 Task: Select a schedule automation every fourth tuesday of the month at 10:00 AM.
Action: Mouse moved to (462, 556)
Screenshot: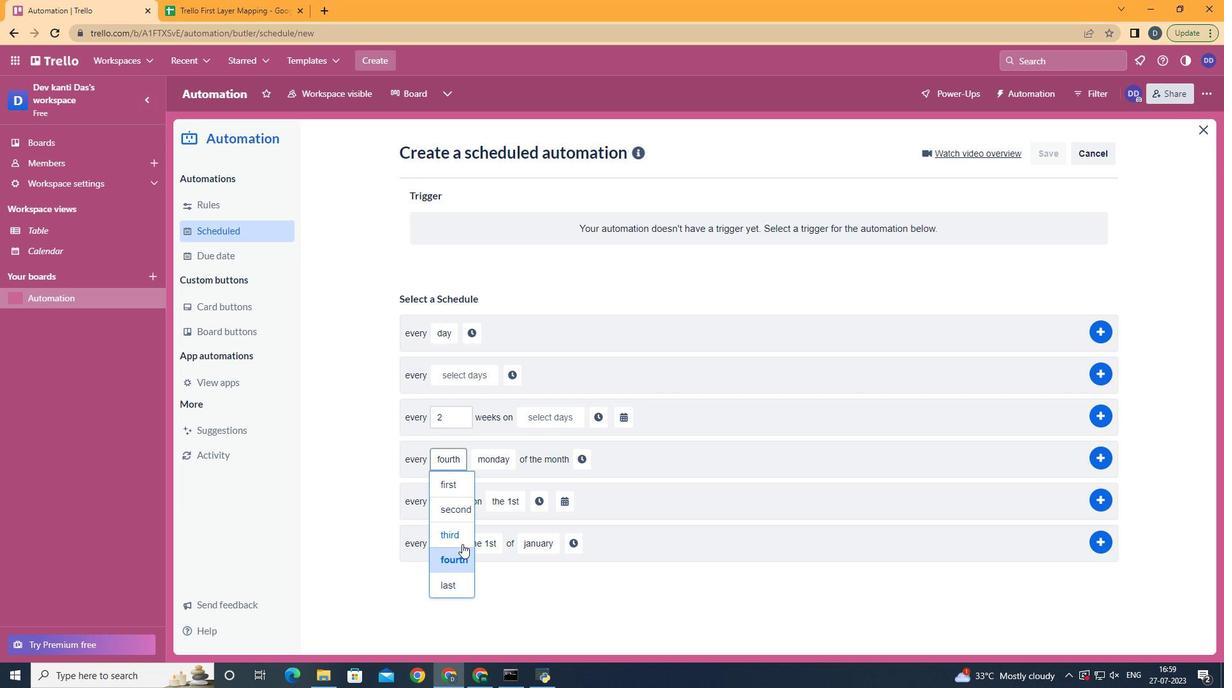 
Action: Mouse pressed left at (462, 556)
Screenshot: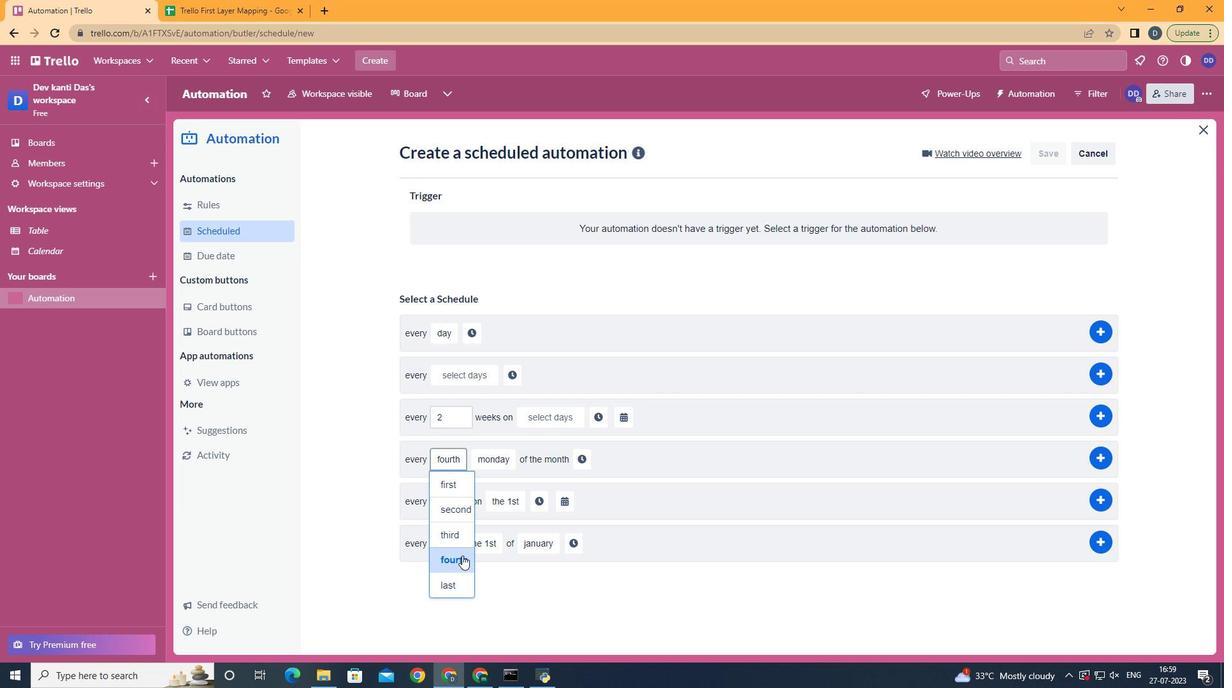 
Action: Mouse moved to (507, 512)
Screenshot: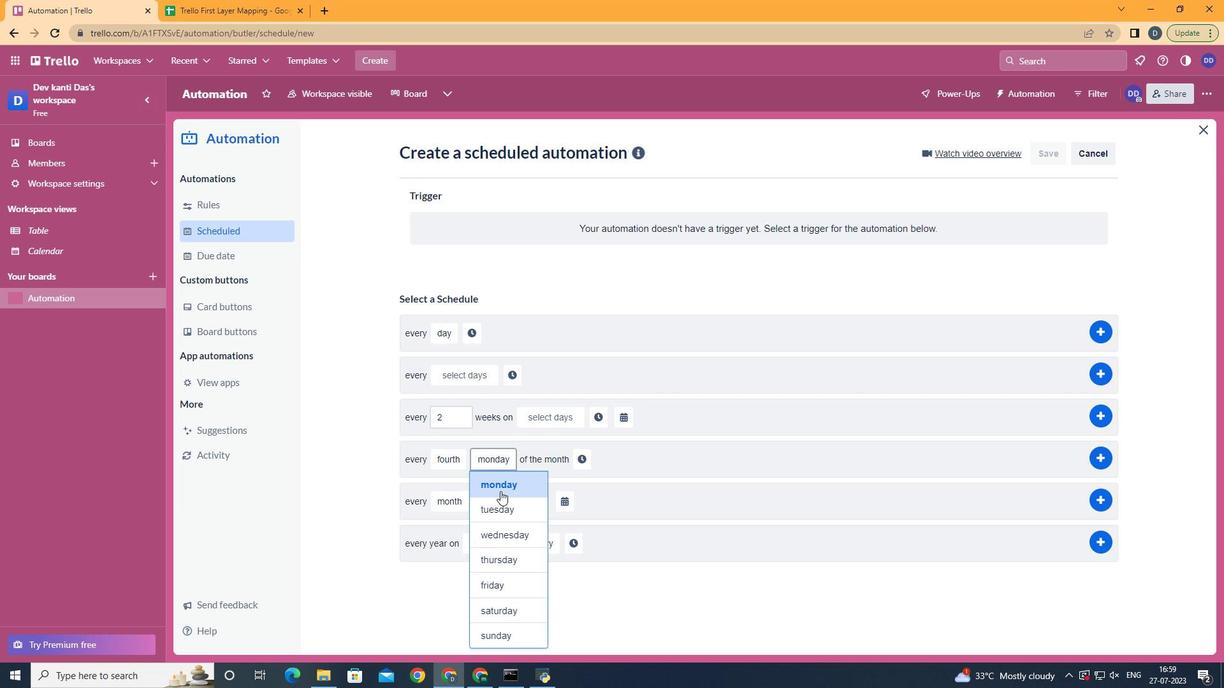 
Action: Mouse pressed left at (507, 512)
Screenshot: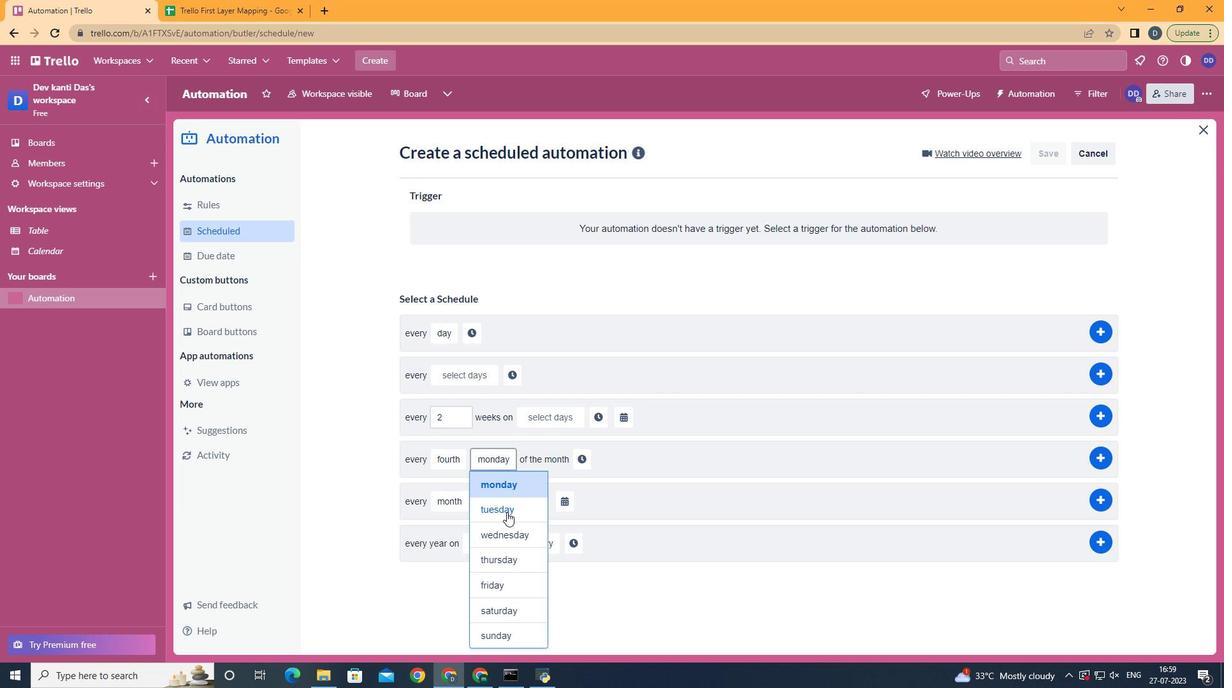 
Action: Mouse moved to (578, 461)
Screenshot: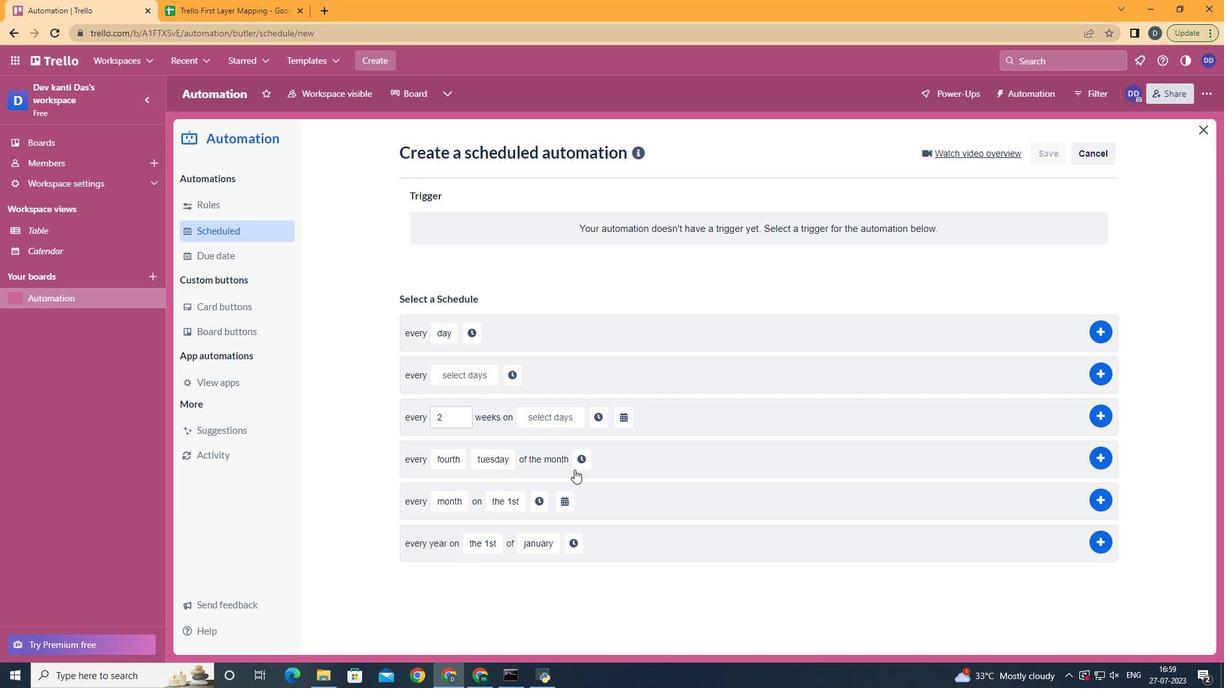 
Action: Mouse pressed left at (578, 461)
Screenshot: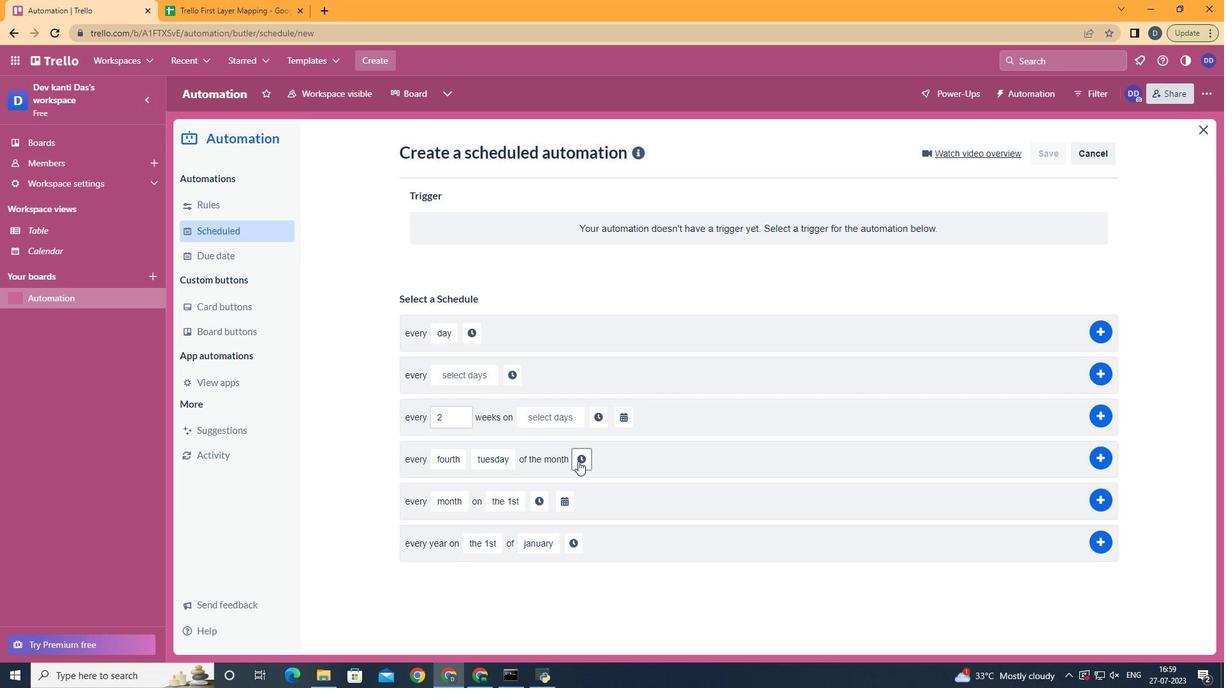 
Action: Mouse moved to (621, 466)
Screenshot: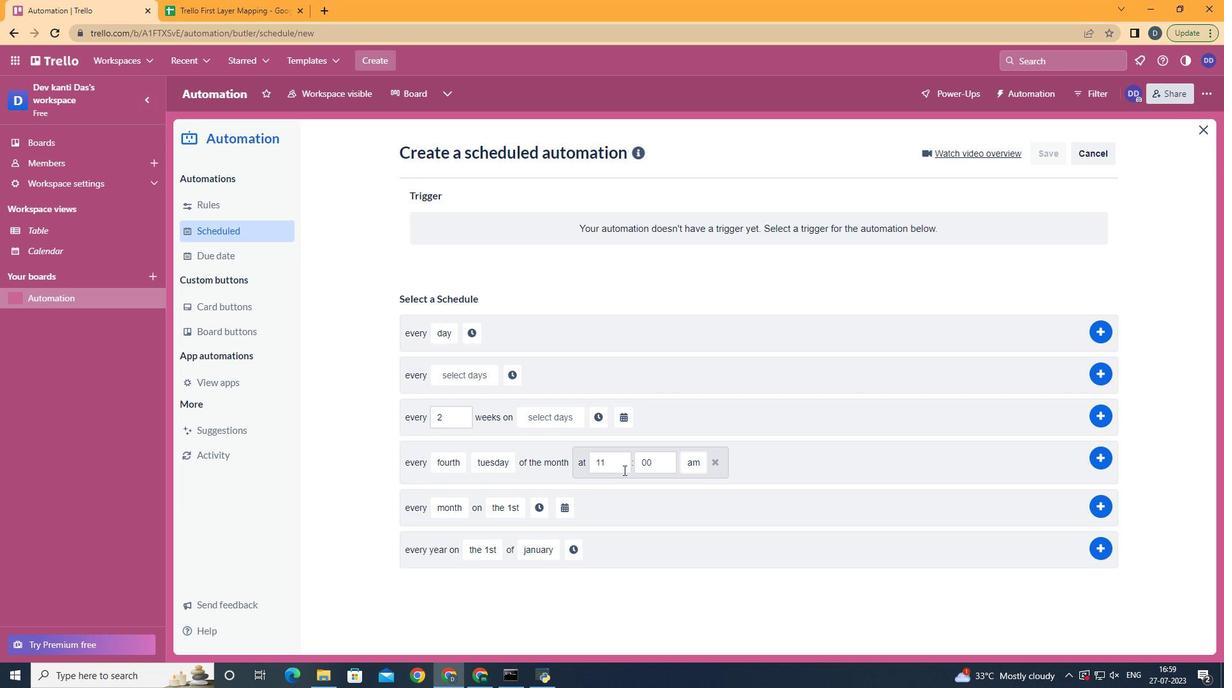
Action: Mouse pressed left at (621, 466)
Screenshot: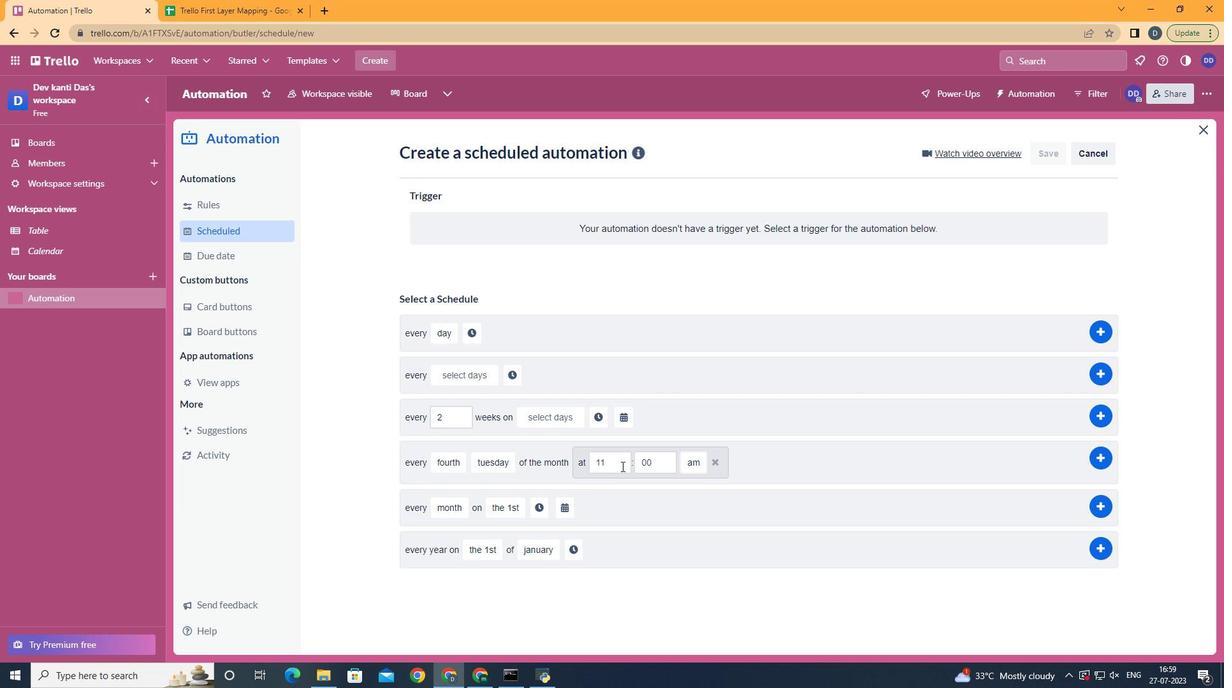 
Action: Key pressed <Key.backspace>0
Screenshot: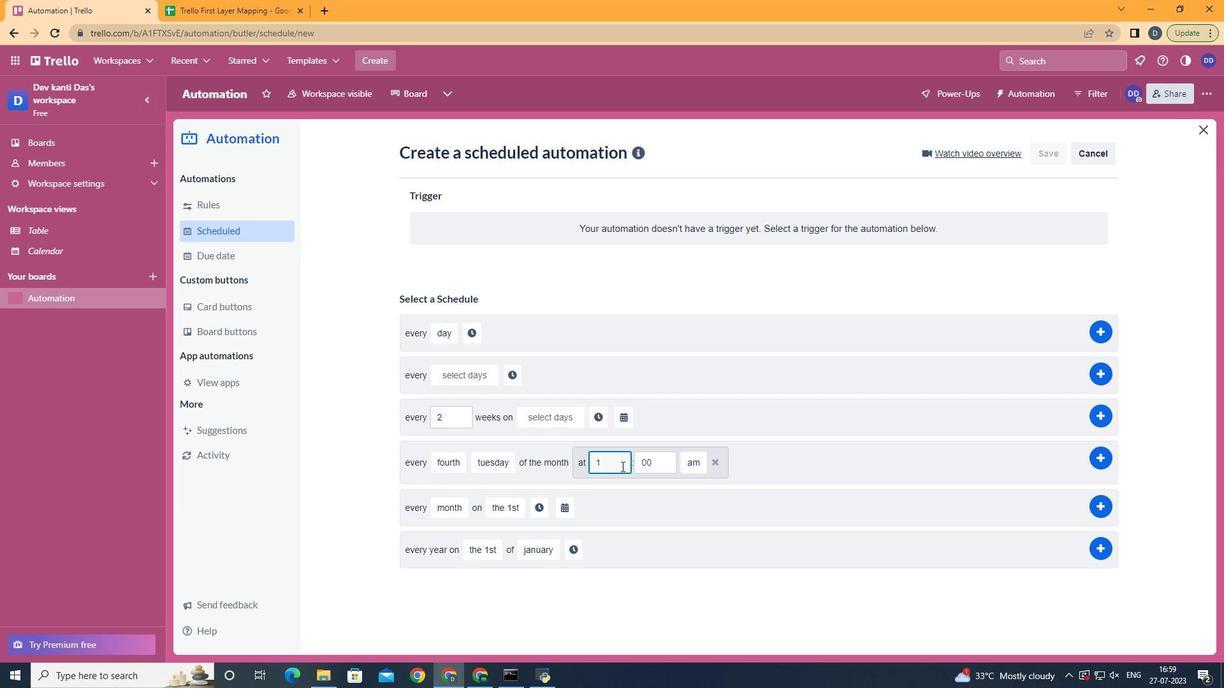 
Action: Mouse moved to (698, 482)
Screenshot: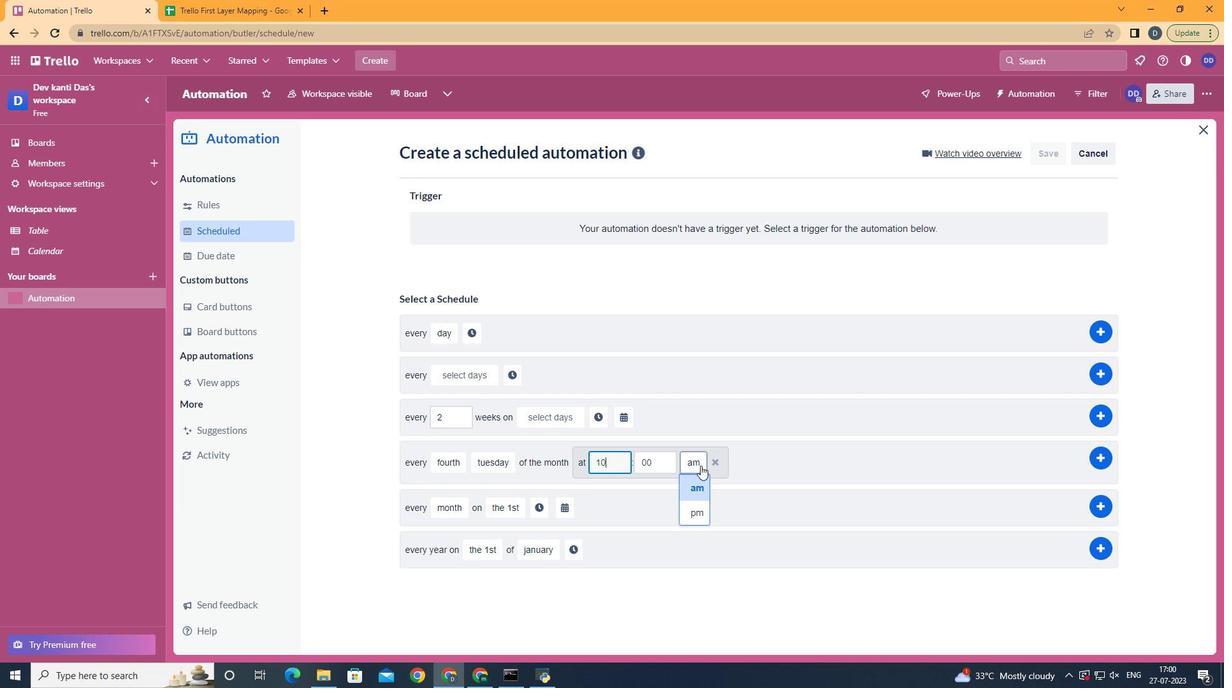 
Action: Mouse pressed left at (698, 482)
Screenshot: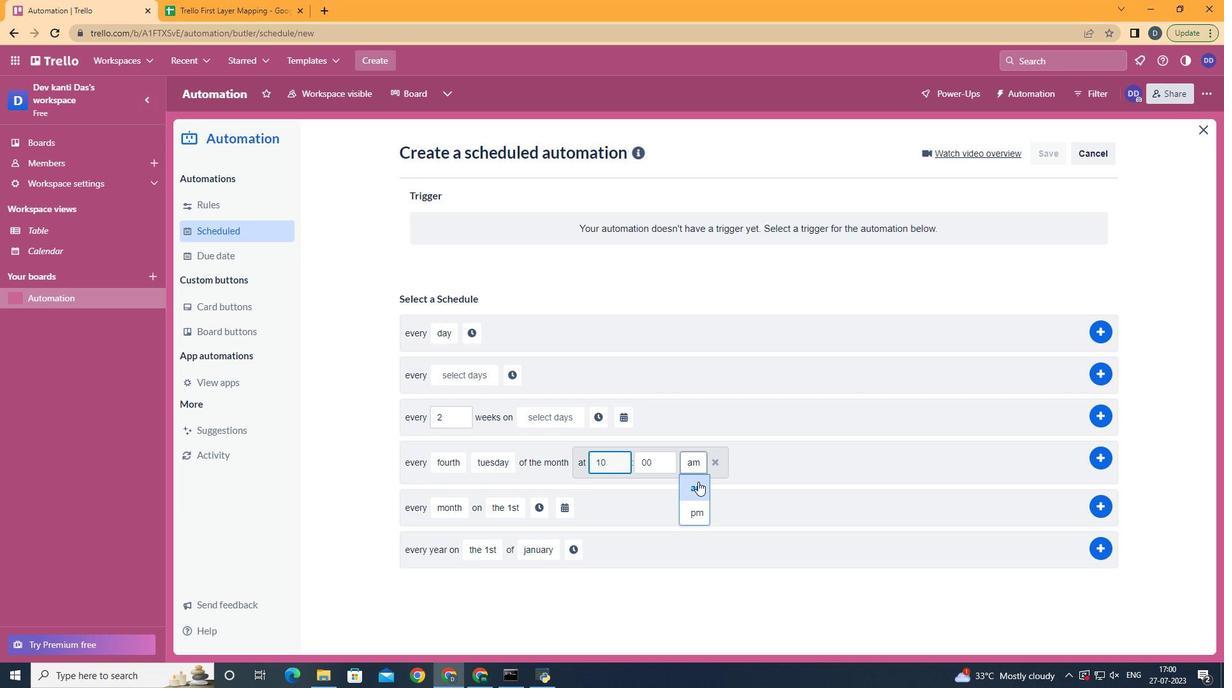 
